 Task: Create a new folder named 'Important contacts' in Outlook under the 'People' tab.
Action: Mouse moved to (19, 84)
Screenshot: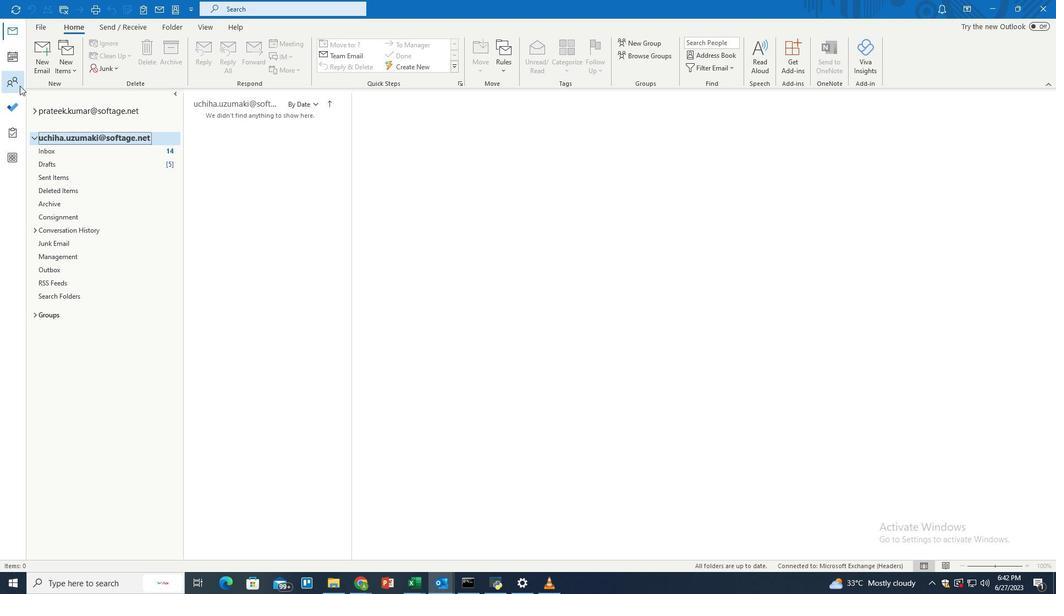 
Action: Mouse pressed left at (19, 84)
Screenshot: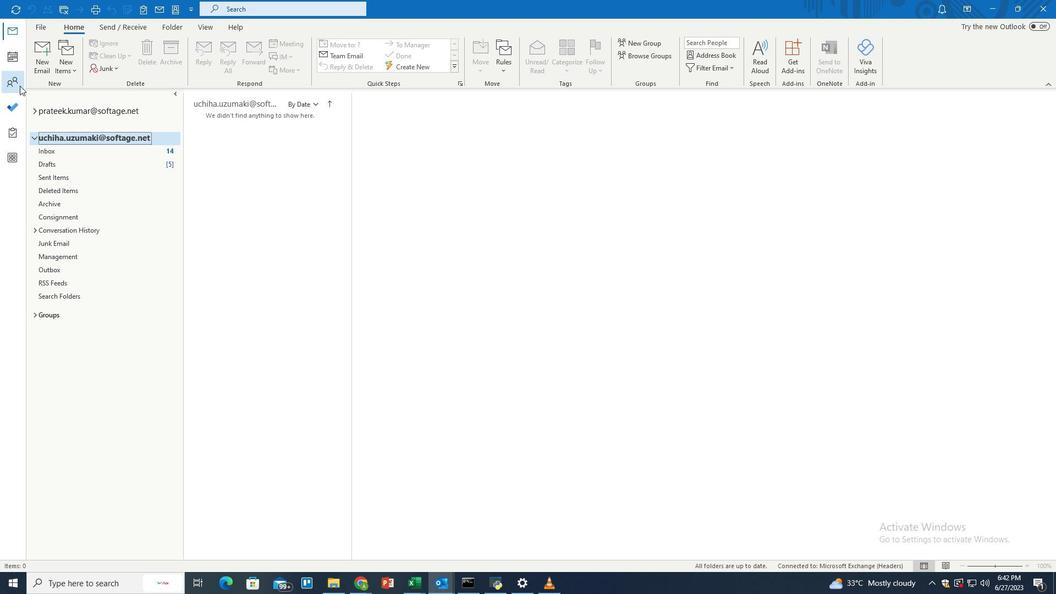 
Action: Mouse moved to (172, 29)
Screenshot: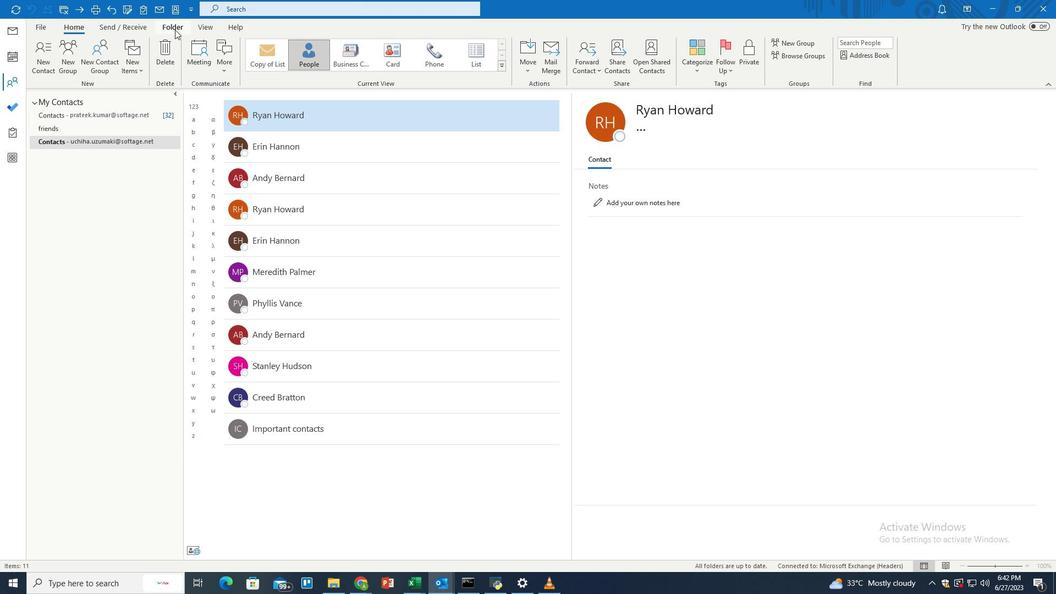 
Action: Mouse pressed left at (172, 29)
Screenshot: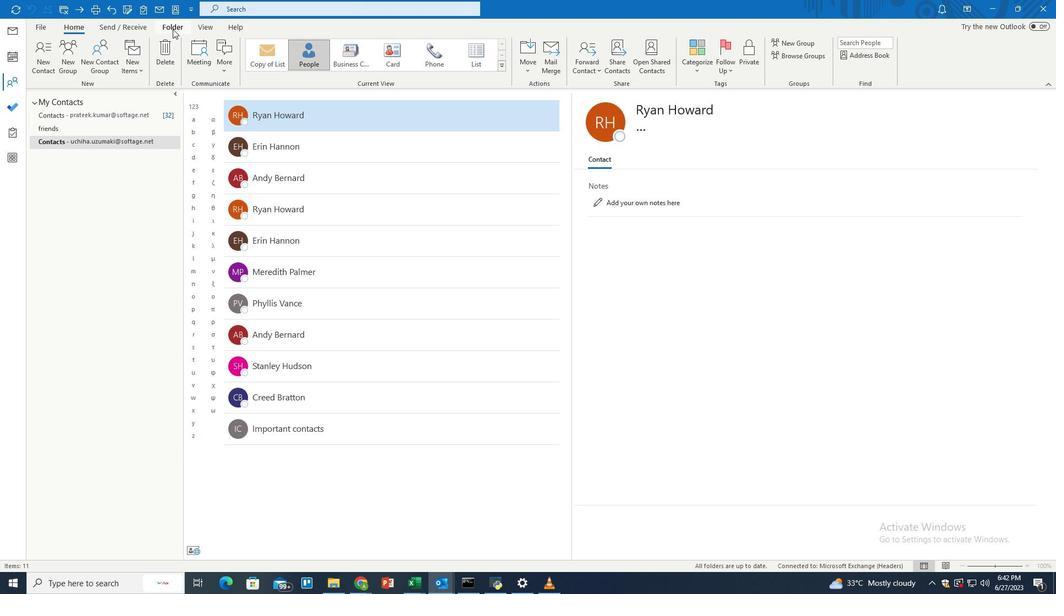 
Action: Mouse moved to (40, 54)
Screenshot: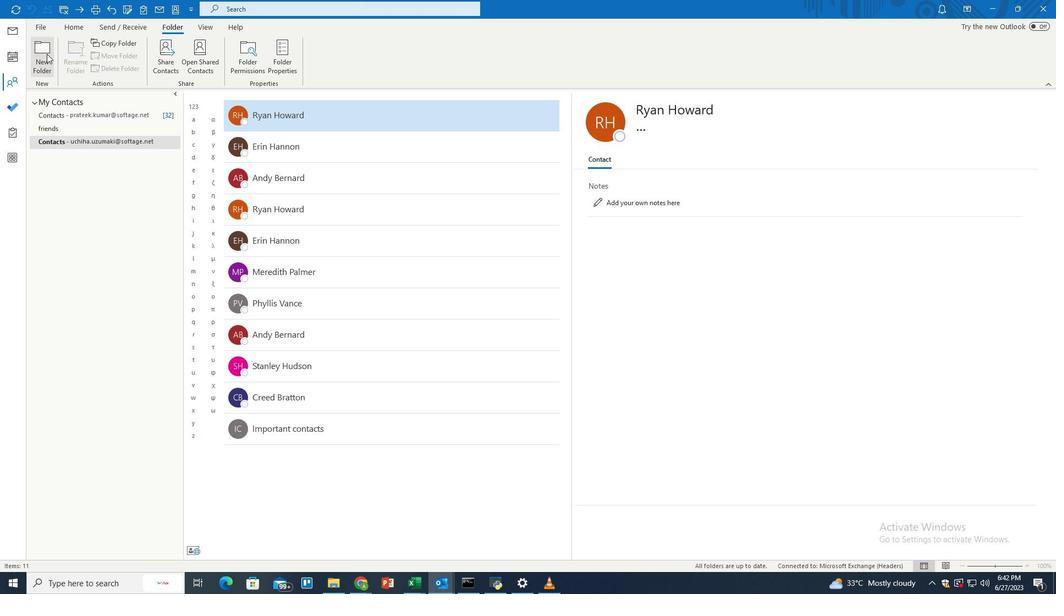 
Action: Mouse pressed left at (40, 54)
Screenshot: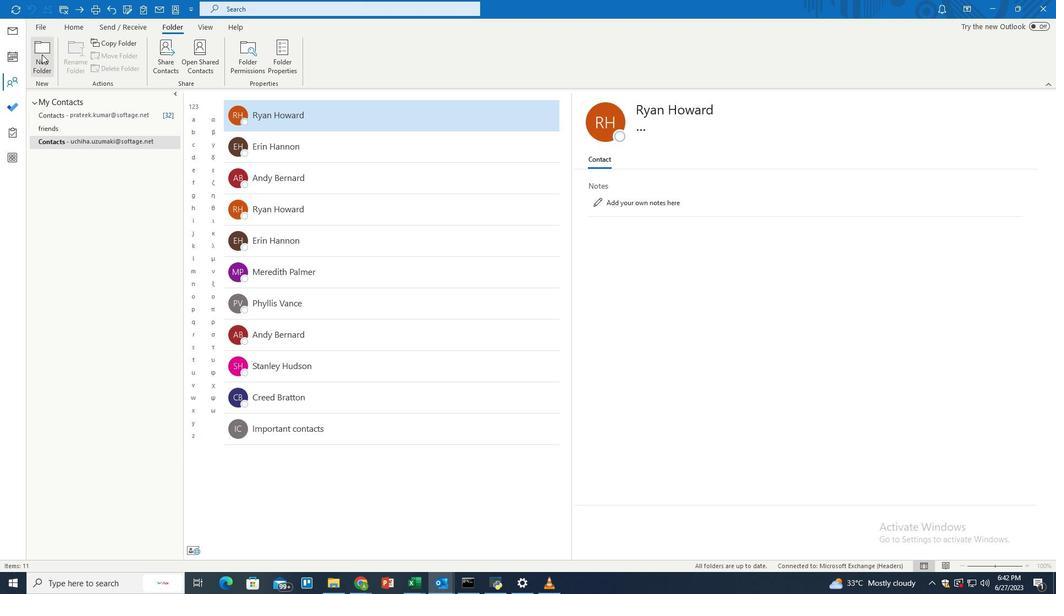 
Action: Mouse moved to (526, 216)
Screenshot: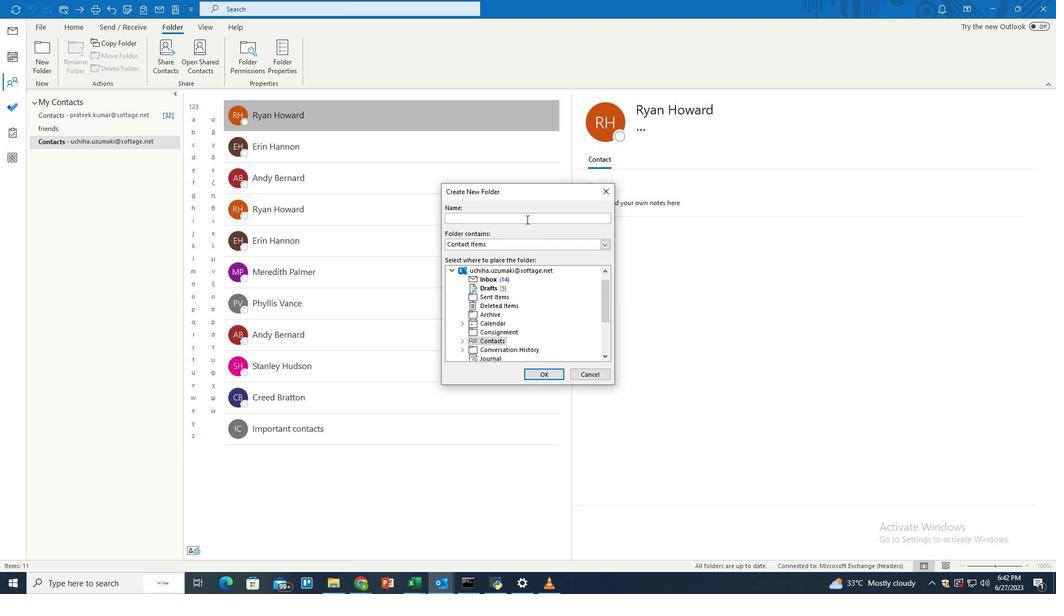 
Action: Mouse pressed left at (526, 216)
Screenshot: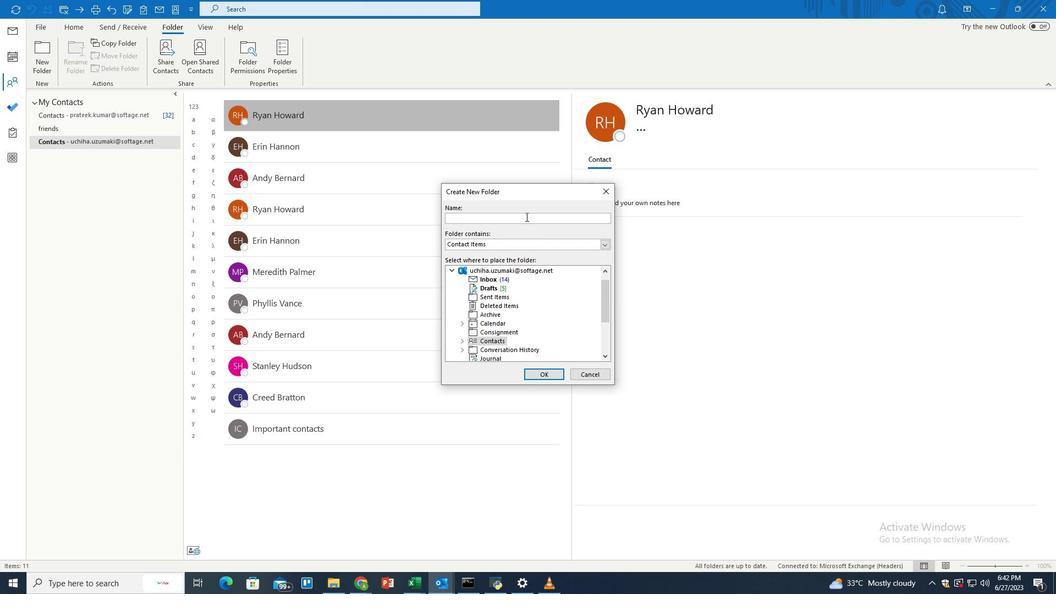 
Action: Key pressed <Key.shift><Key.shift><Key.shift><Key.shift><Key.shift><Key.shift><Key.shift><Key.shift><Key.shift><Key.shift><Key.shift><Key.shift><Key.shift><Key.shift><Key.shift><Key.shift><Key.shift><Key.shift><Key.shift><Key.shift>Important<Key.space>contacts
Screenshot: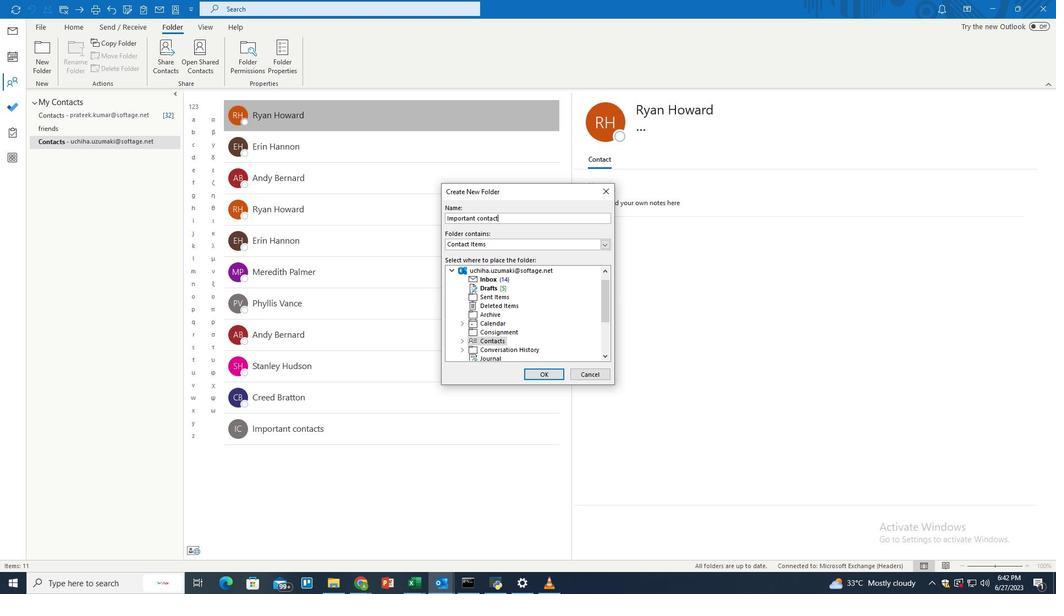 
Action: Mouse moved to (546, 373)
Screenshot: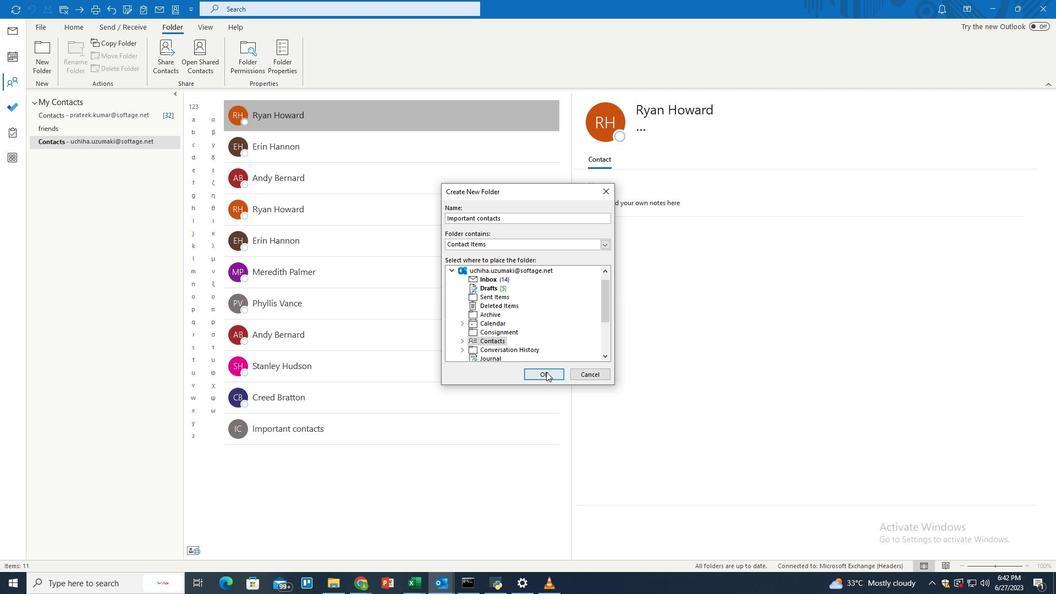 
Action: Mouse pressed left at (546, 373)
Screenshot: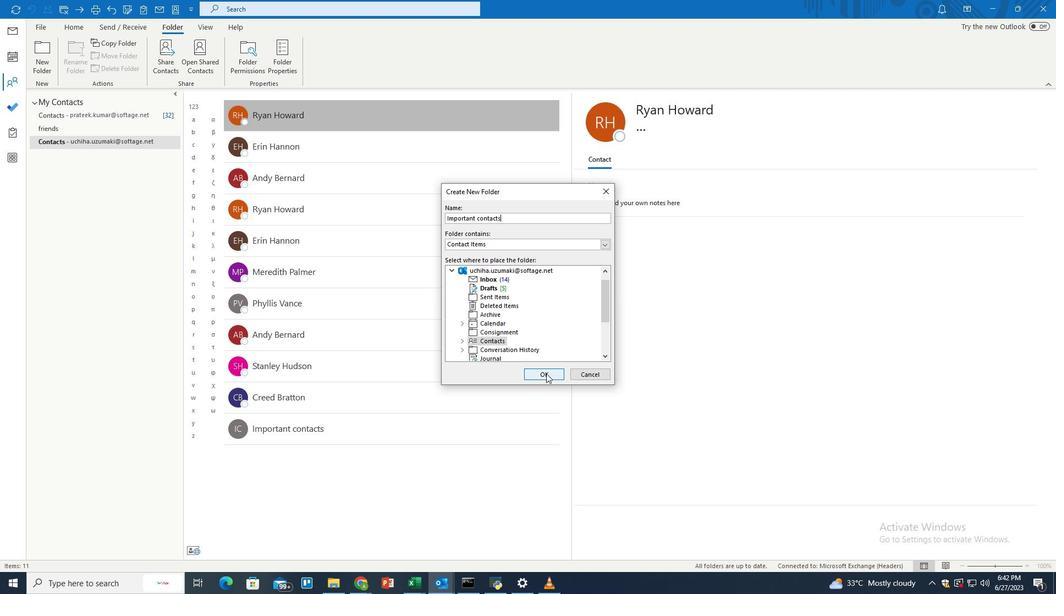
Action: Mouse moved to (545, 373)
Screenshot: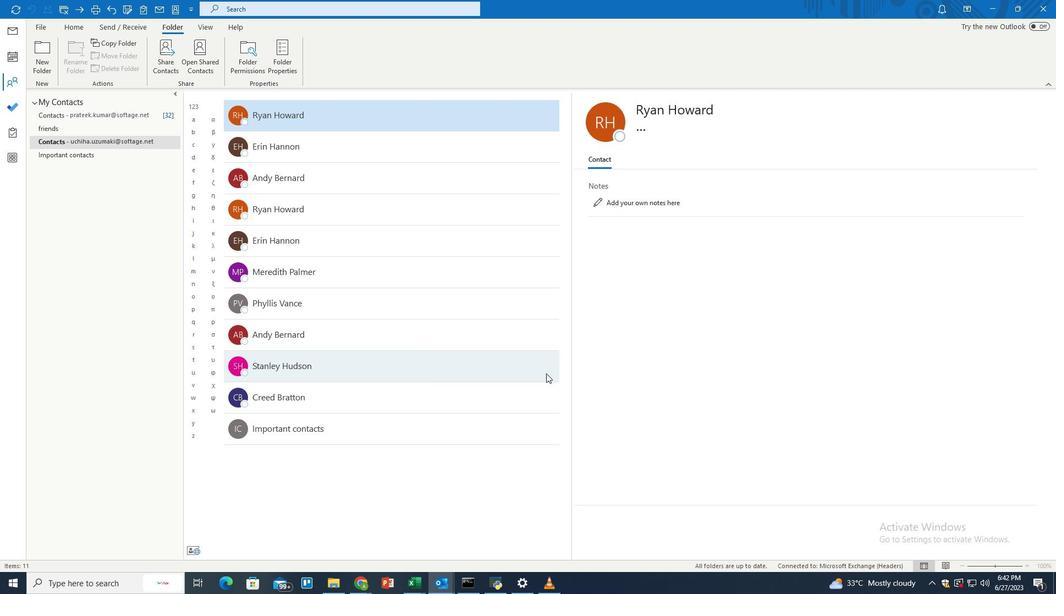 
